 Task: In the page start page numbering from 2.
Action: Mouse moved to (146, 64)
Screenshot: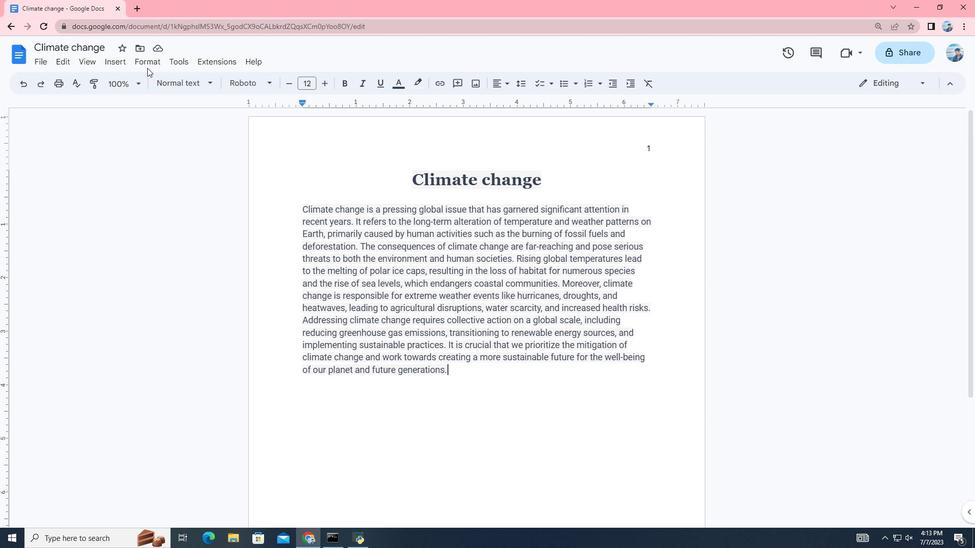
Action: Mouse pressed left at (146, 64)
Screenshot: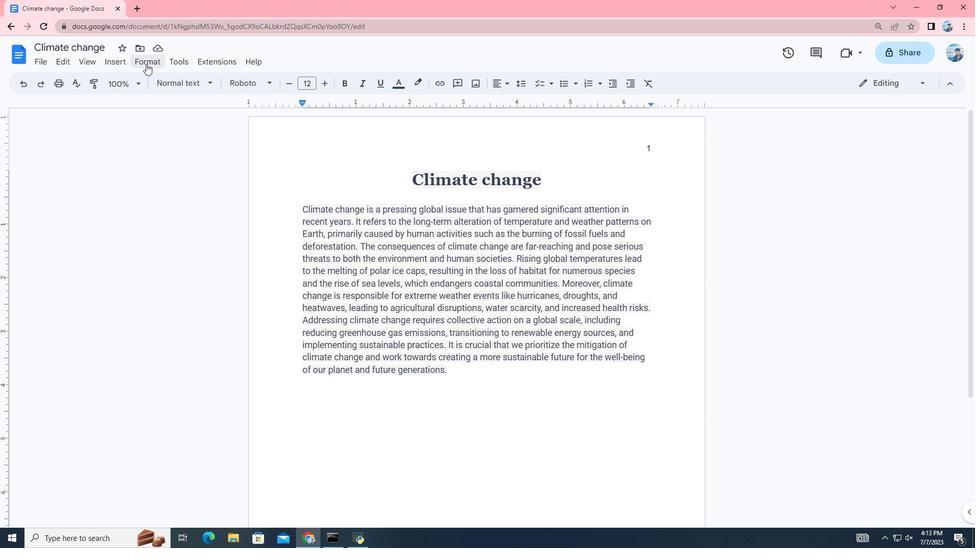 
Action: Mouse moved to (196, 212)
Screenshot: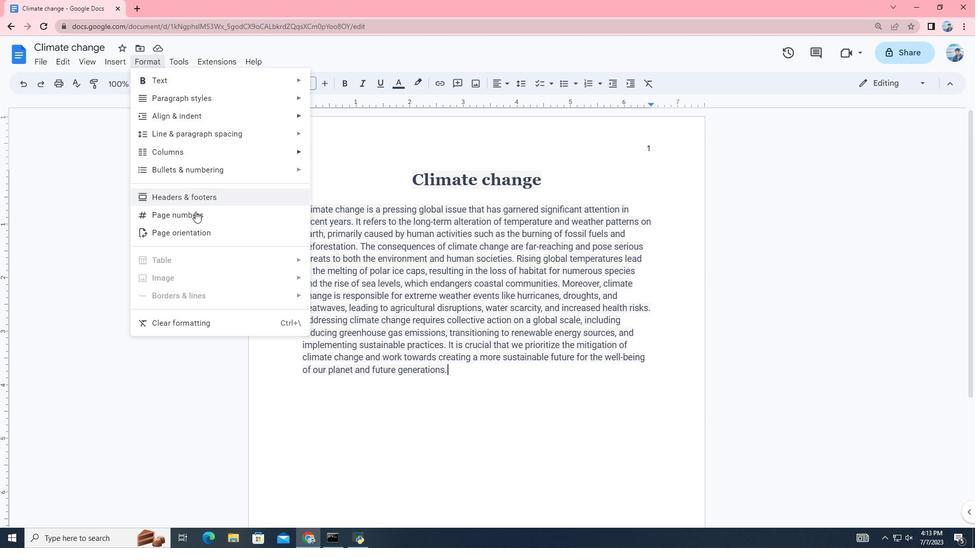 
Action: Mouse pressed left at (196, 212)
Screenshot: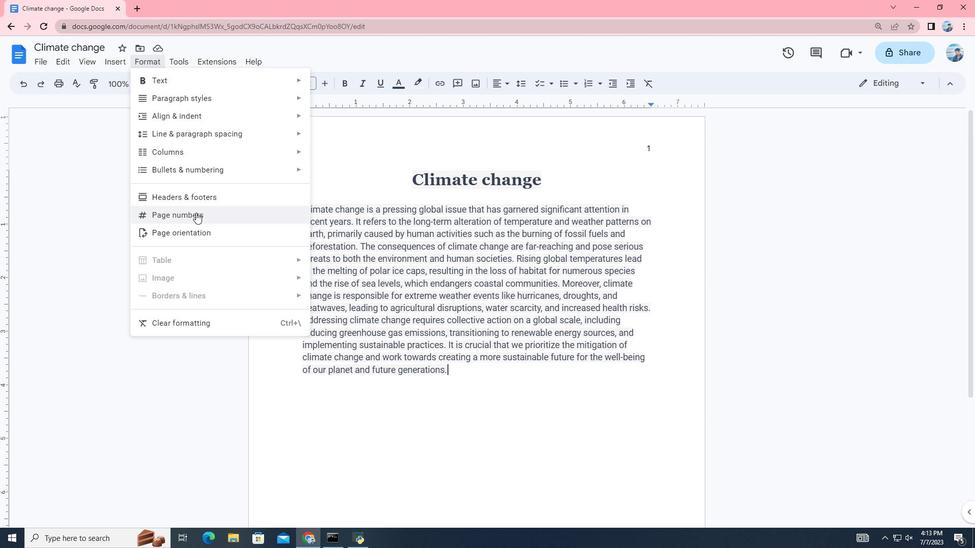 
Action: Mouse moved to (470, 289)
Screenshot: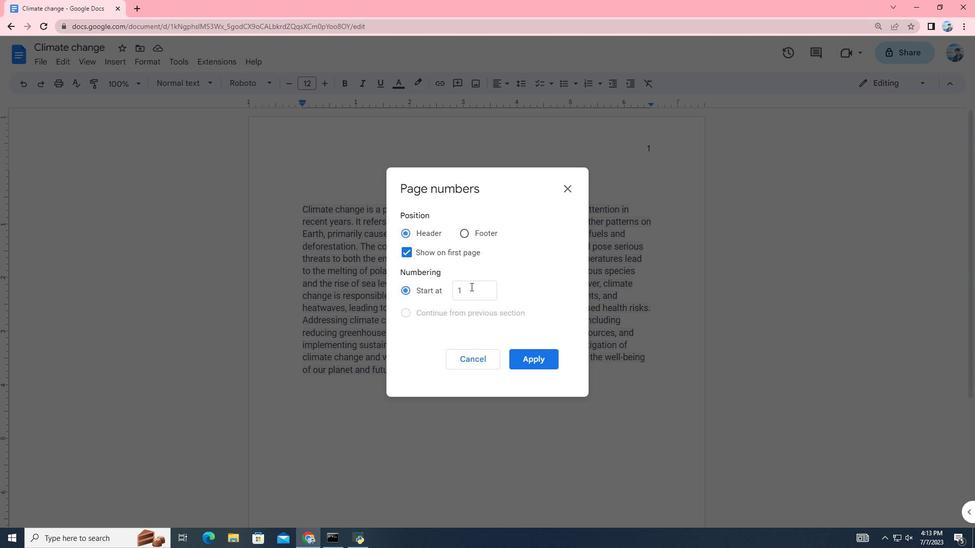 
Action: Mouse pressed left at (470, 289)
Screenshot: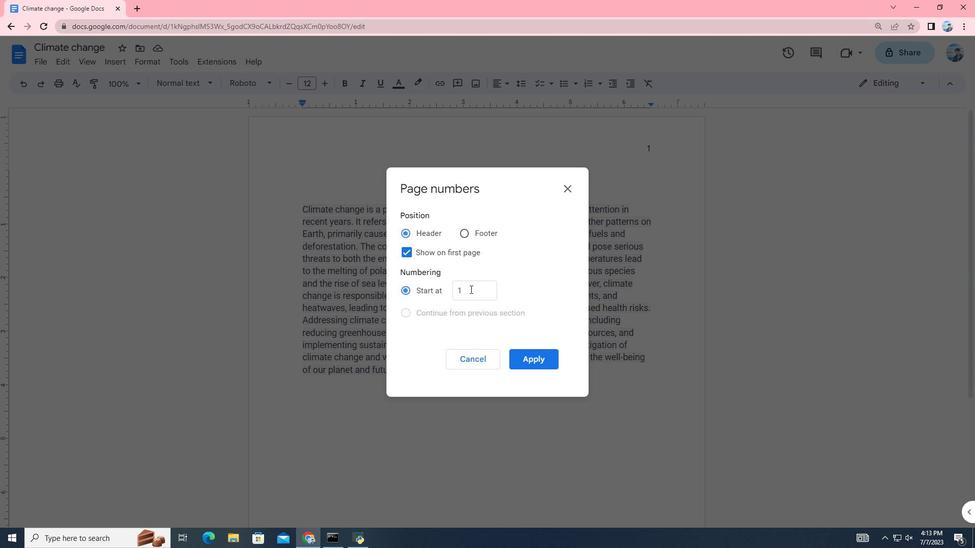 
Action: Key pressed <Key.backspace>2
Screenshot: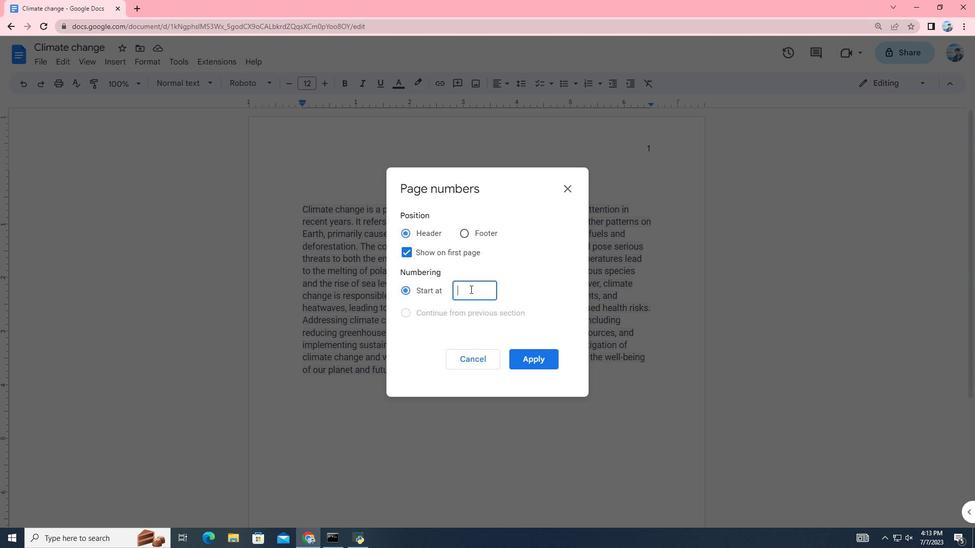 
Action: Mouse moved to (523, 358)
Screenshot: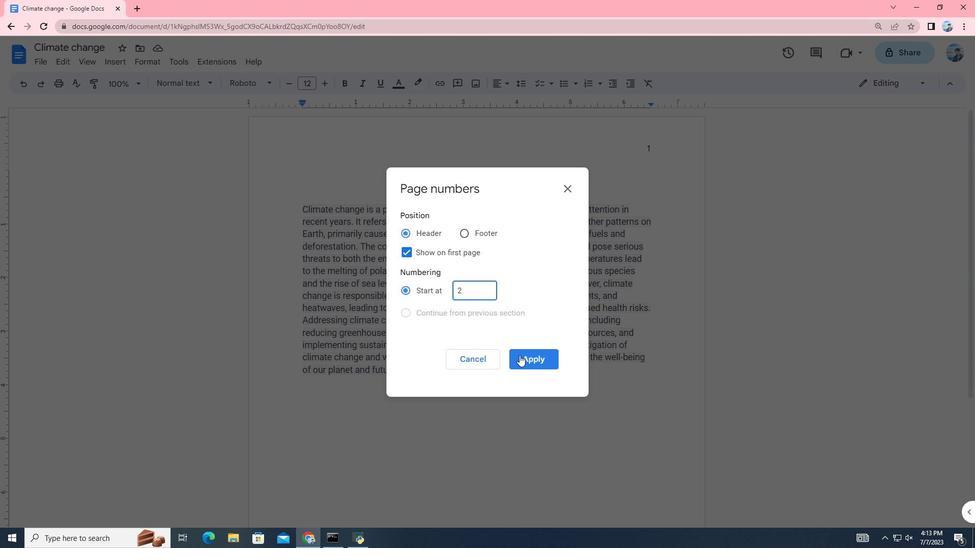 
Action: Mouse pressed left at (523, 358)
Screenshot: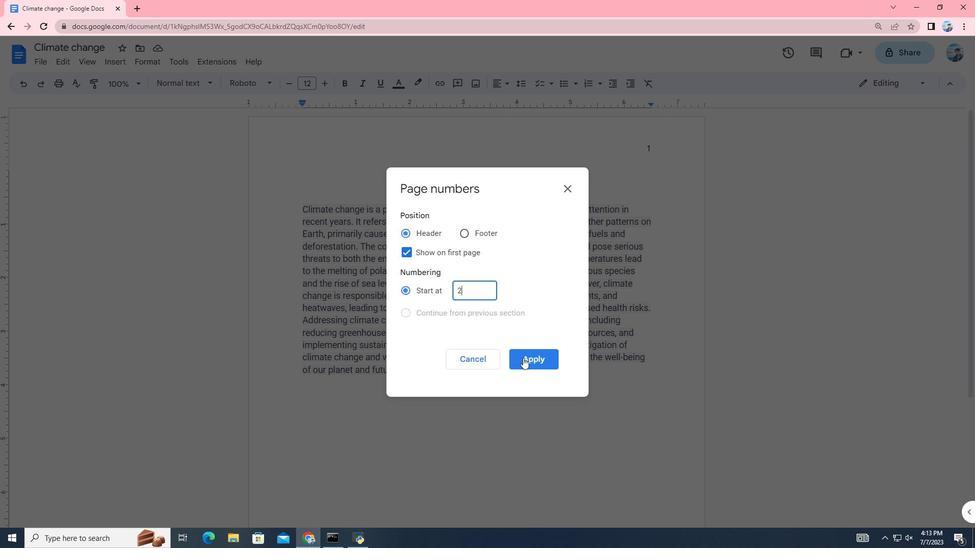 
